 Task: Sort the products by best match.
Action: Mouse moved to (23, 127)
Screenshot: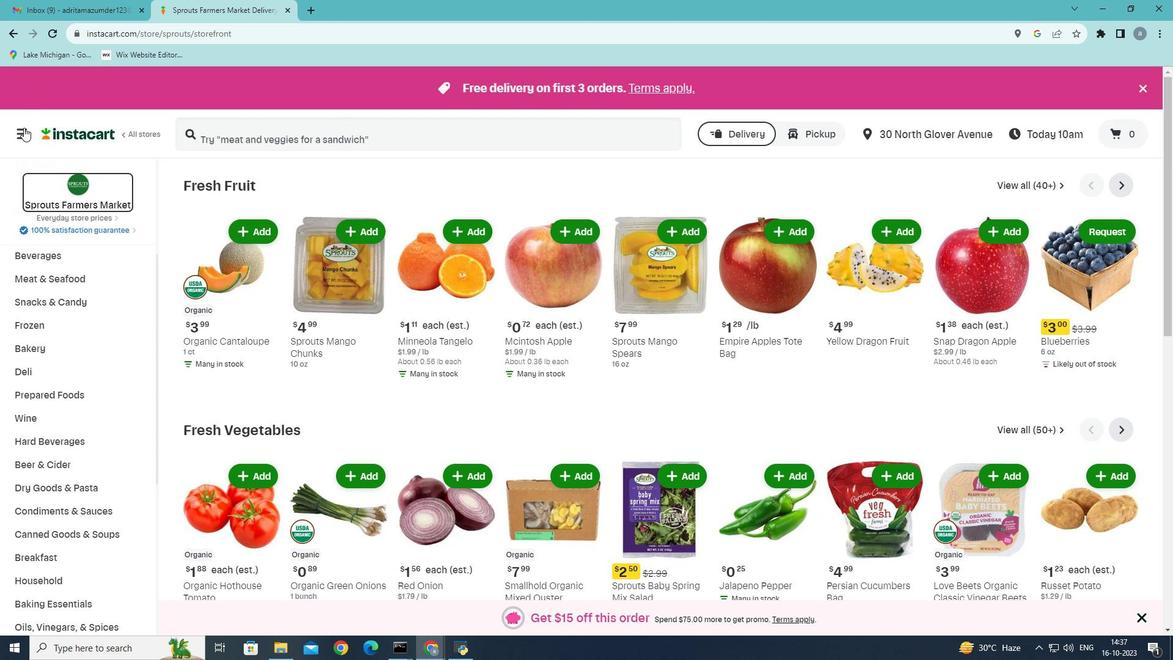 
Action: Mouse pressed left at (23, 127)
Screenshot: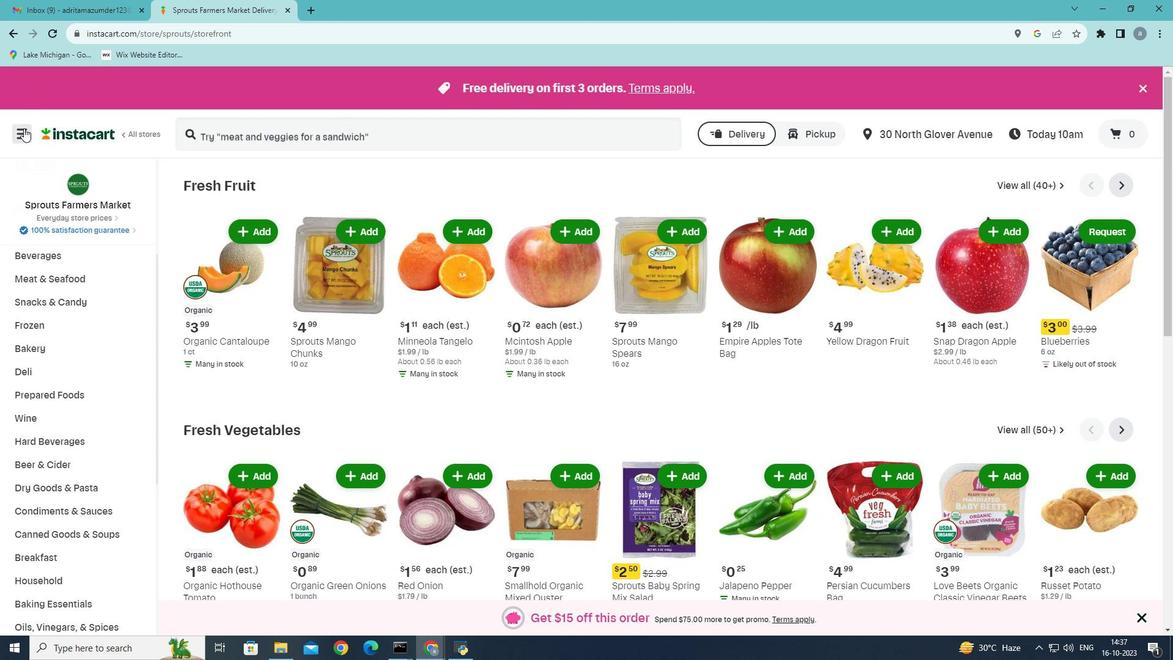 
Action: Mouse moved to (44, 361)
Screenshot: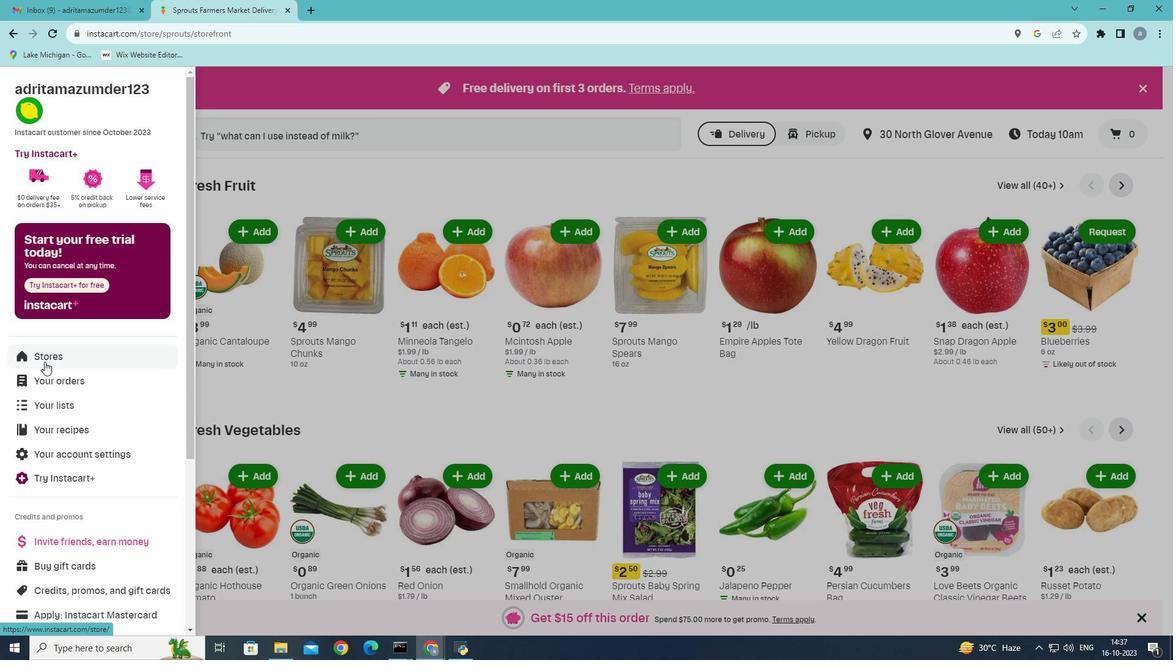 
Action: Mouse pressed left at (44, 361)
Screenshot: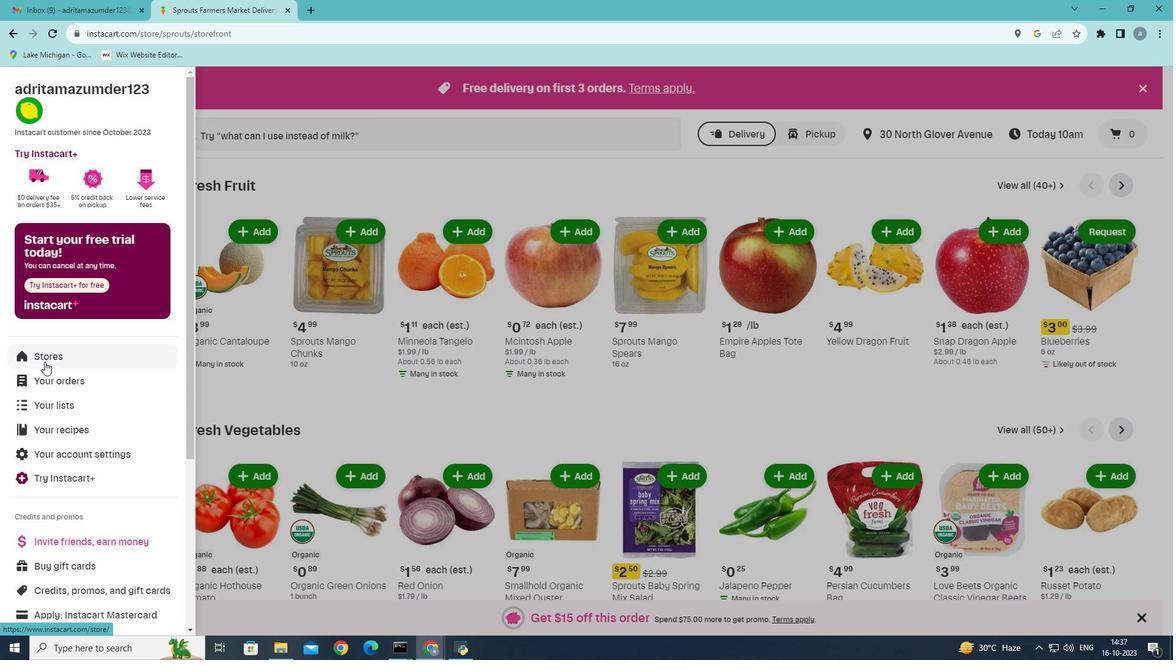 
Action: Mouse moved to (283, 124)
Screenshot: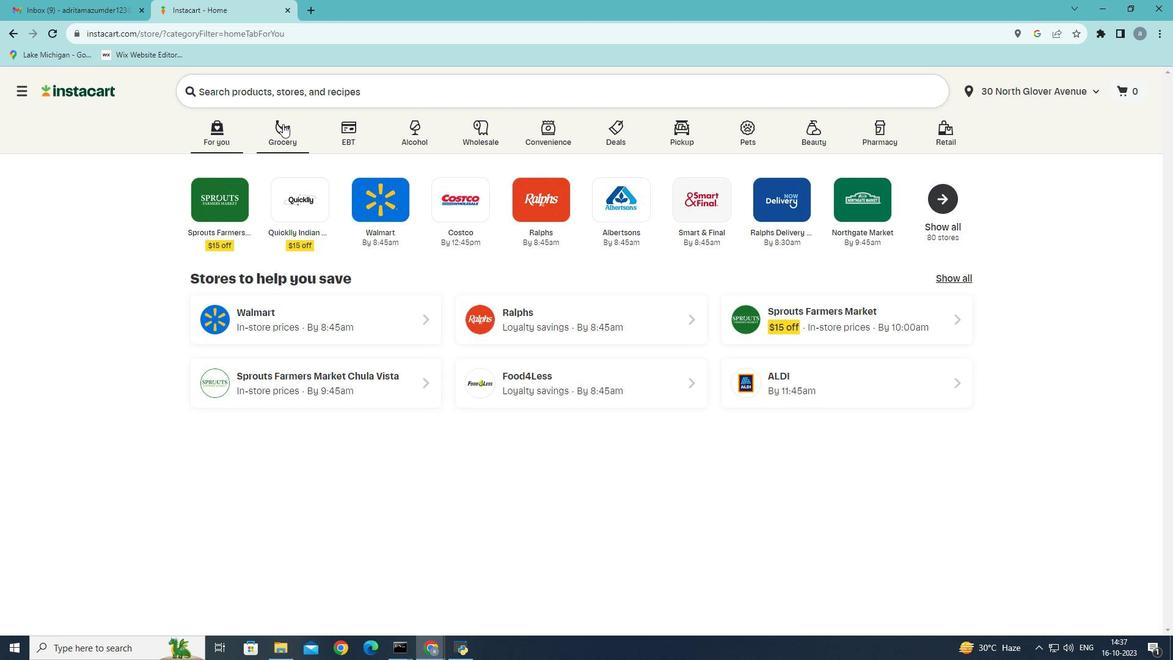 
Action: Mouse pressed left at (283, 124)
Screenshot: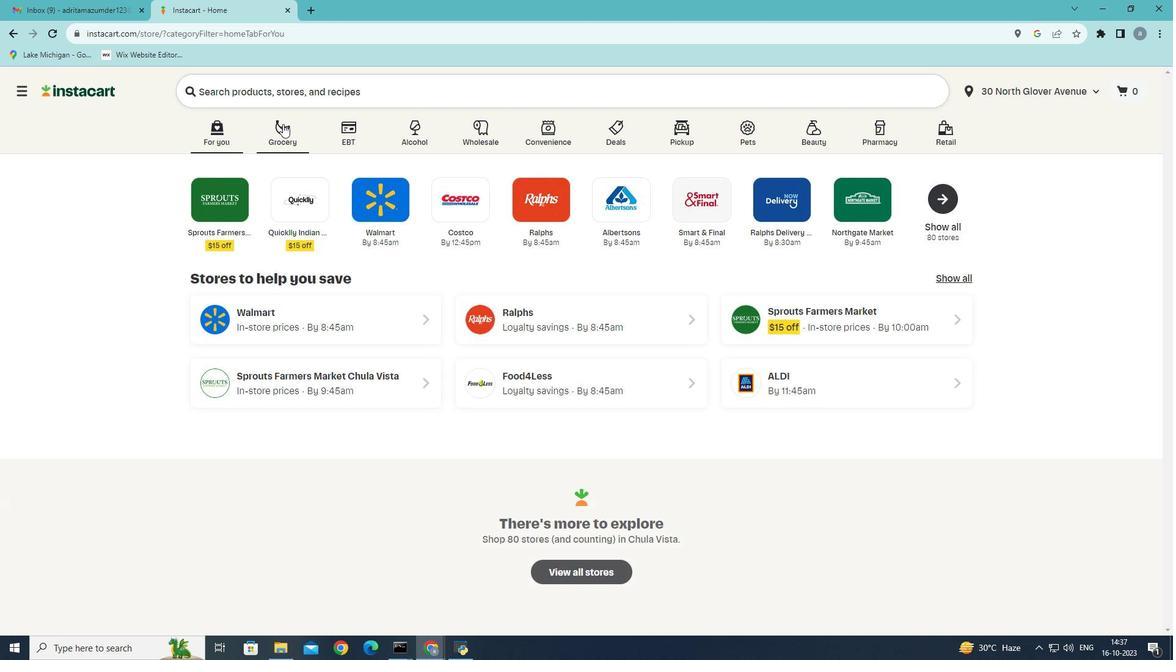 
Action: Mouse moved to (762, 258)
Screenshot: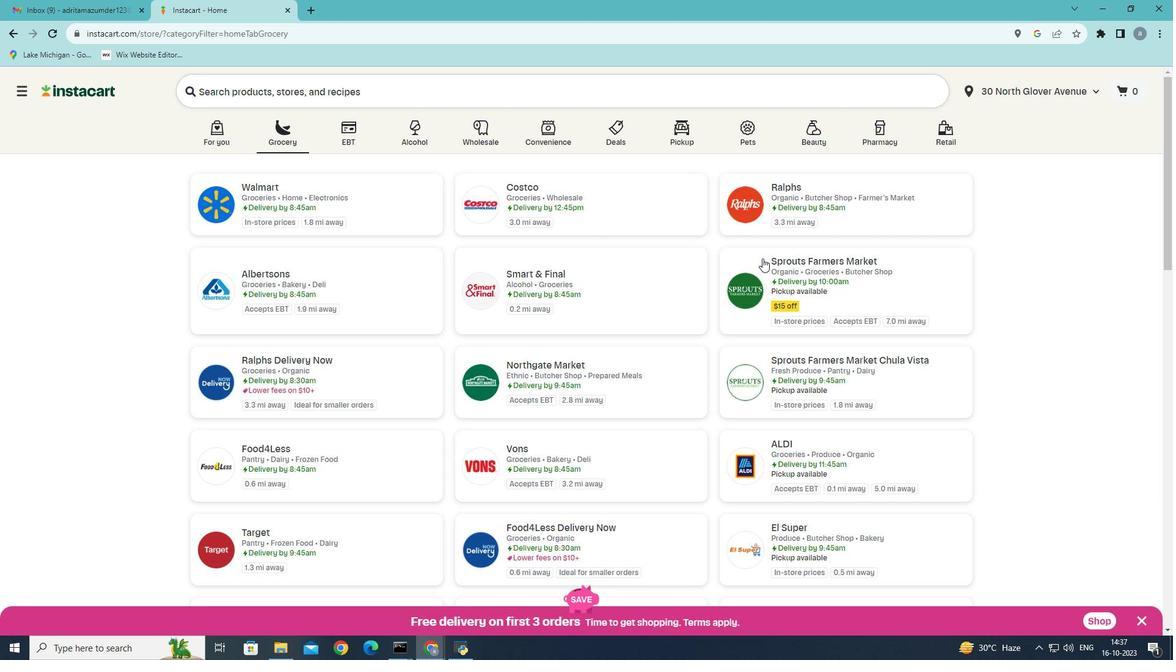 
Action: Mouse pressed left at (762, 258)
Screenshot: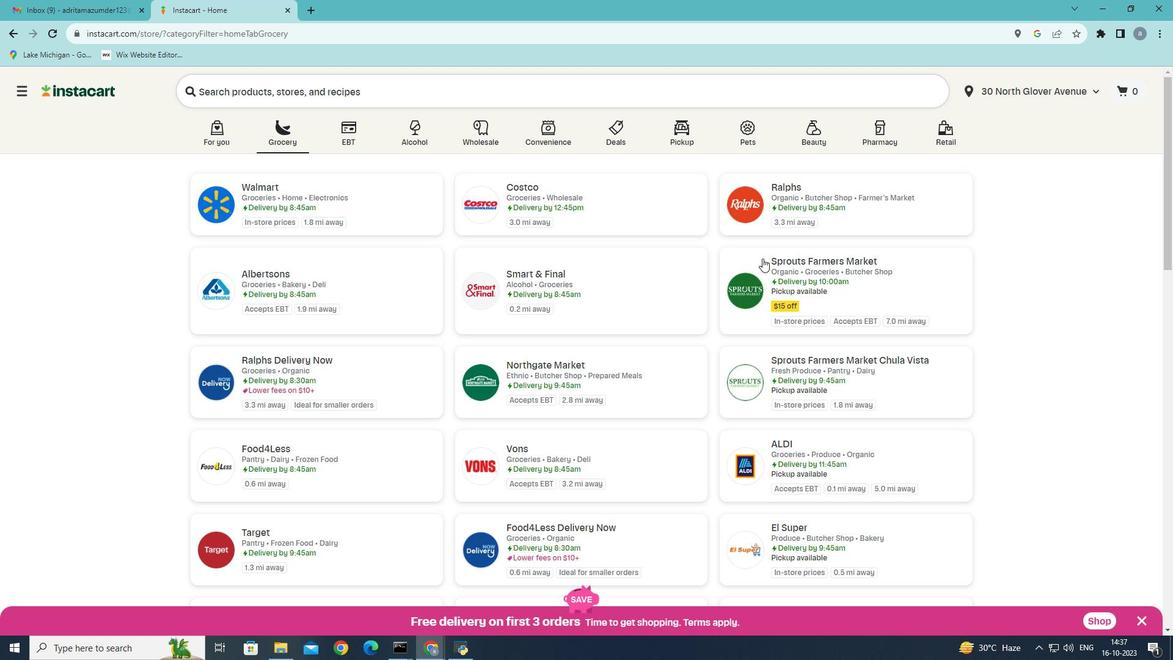 
Action: Mouse moved to (66, 508)
Screenshot: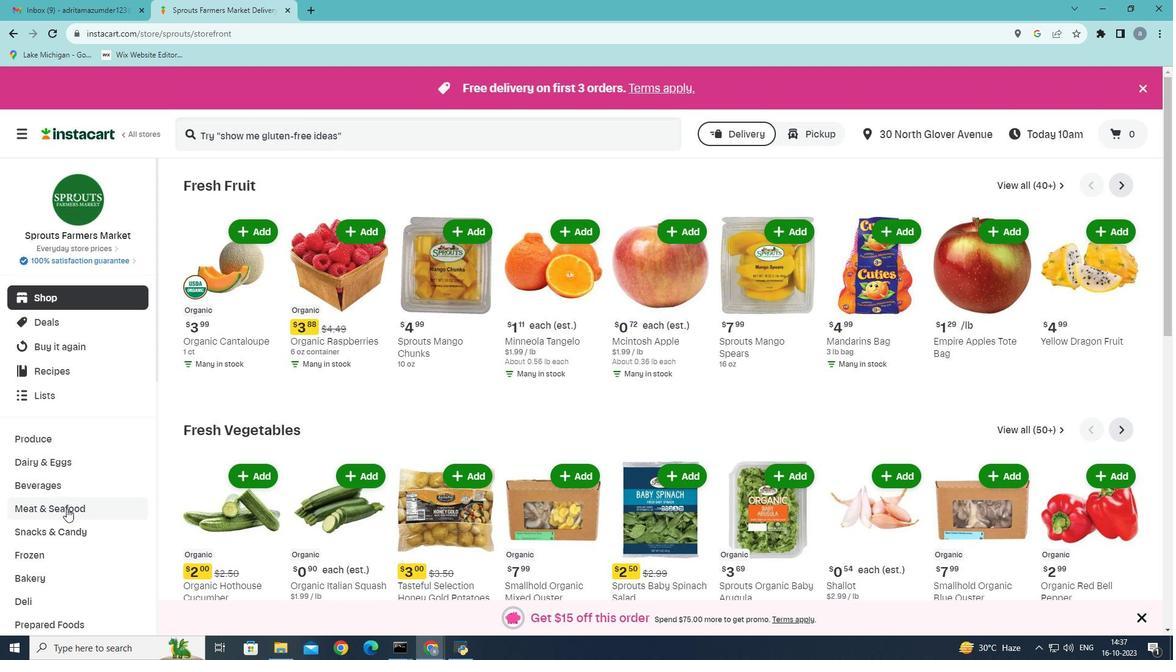 
Action: Mouse pressed left at (66, 508)
Screenshot: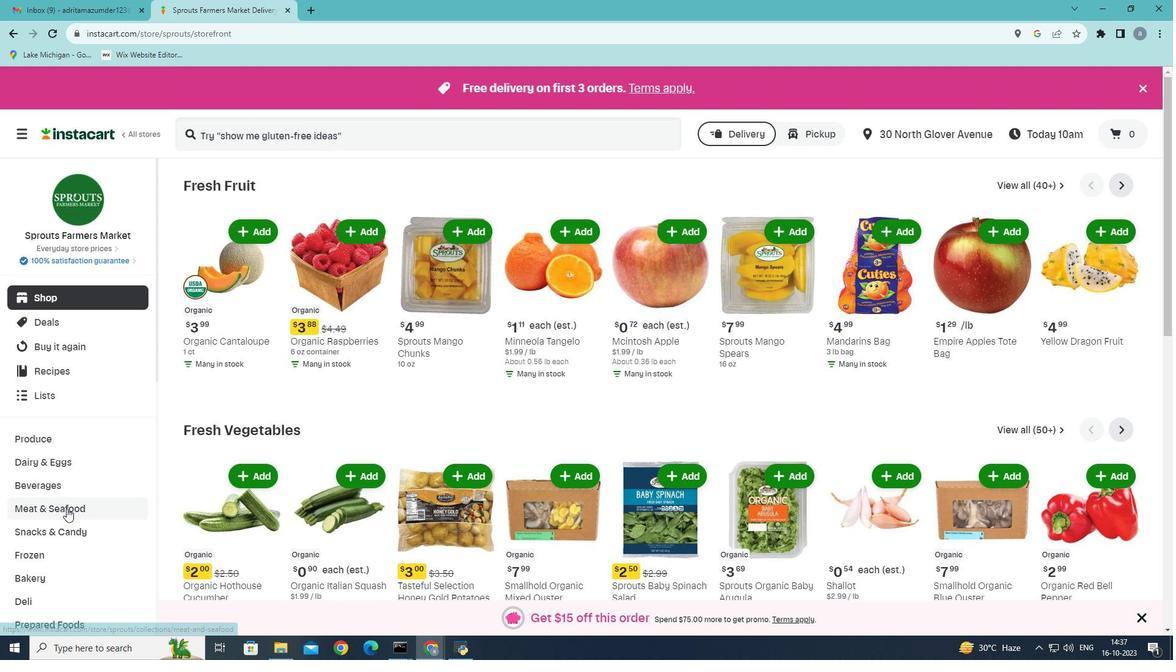 
Action: Mouse moved to (309, 212)
Screenshot: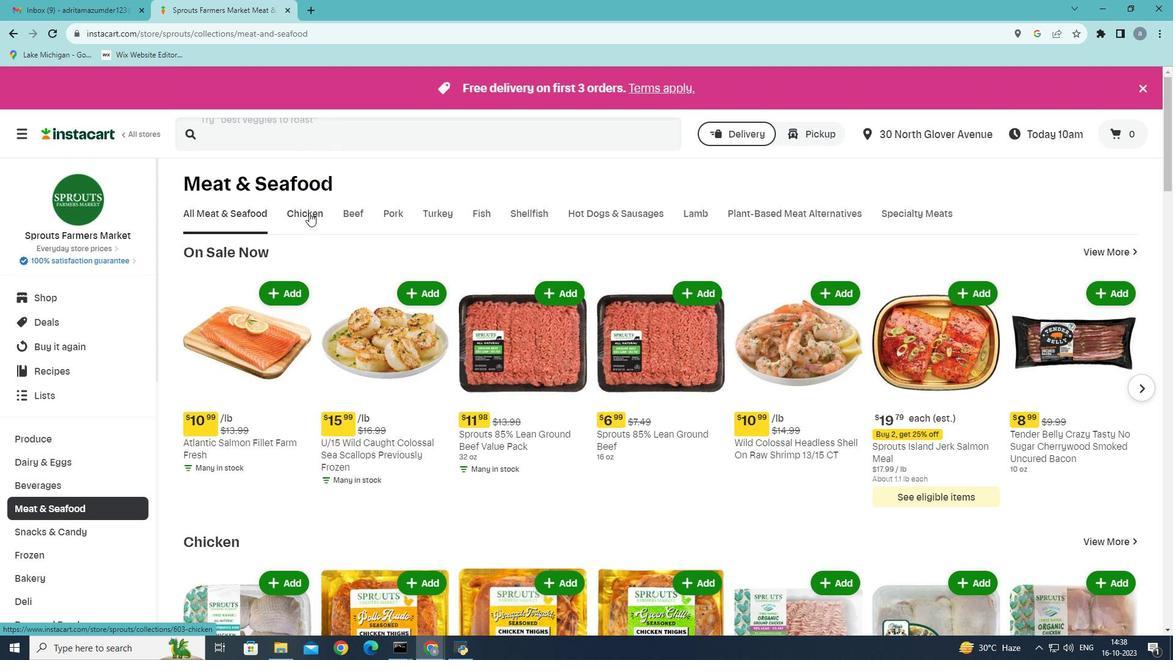 
Action: Mouse pressed left at (309, 212)
Screenshot: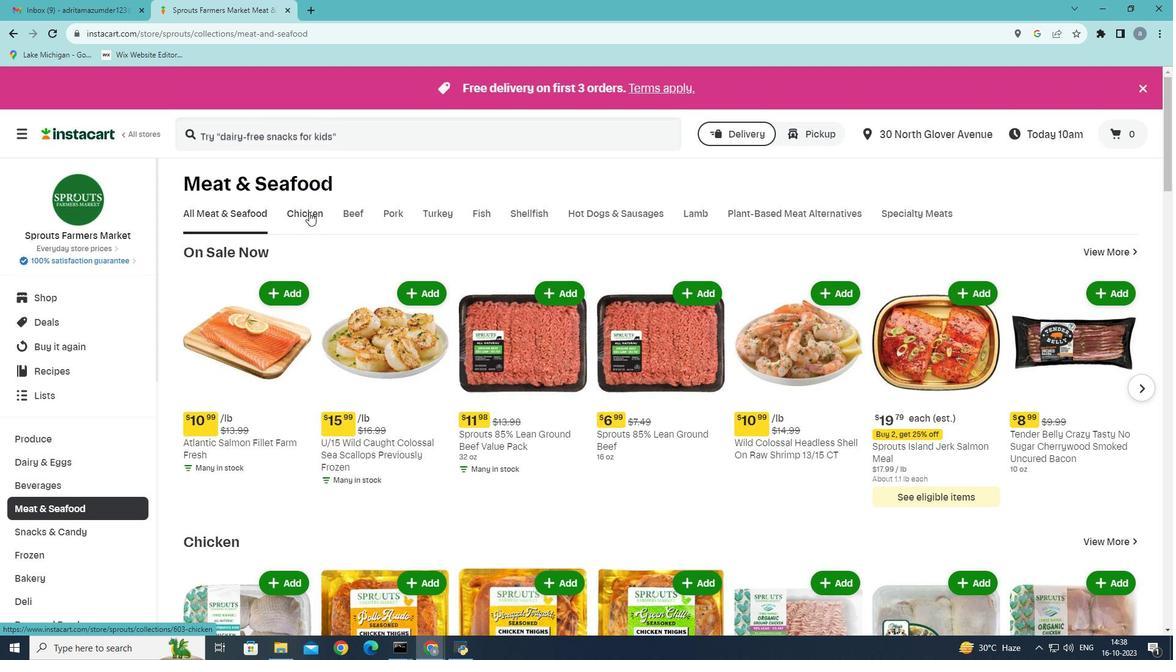 
Action: Mouse moved to (1122, 314)
Screenshot: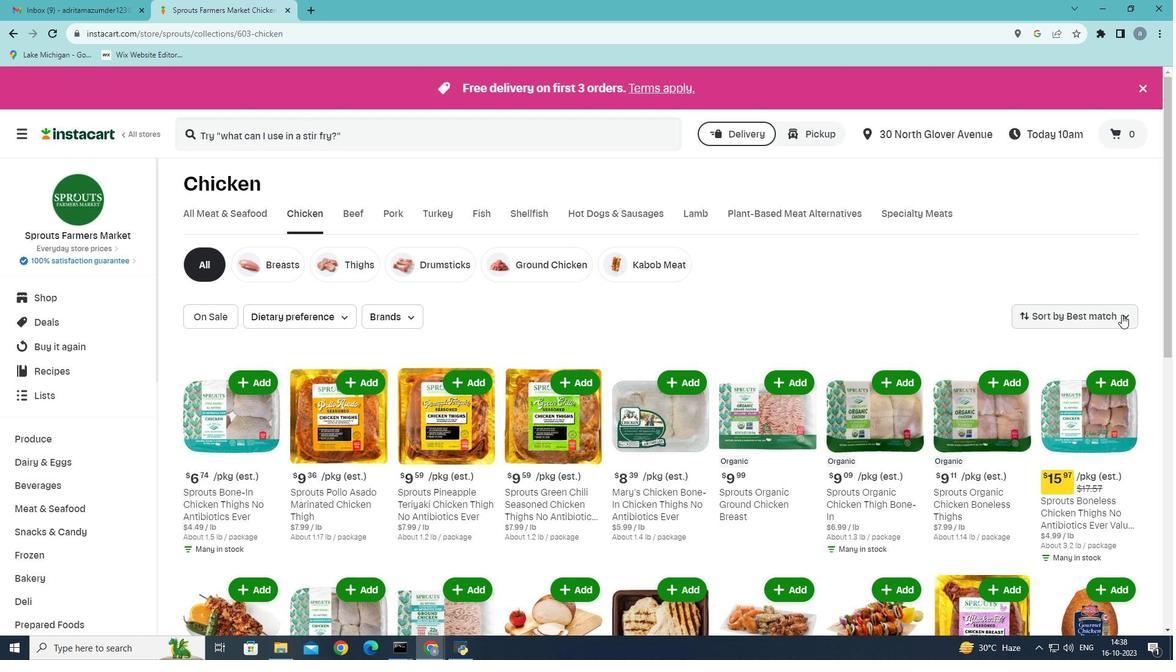 
Action: Mouse pressed left at (1122, 314)
Screenshot: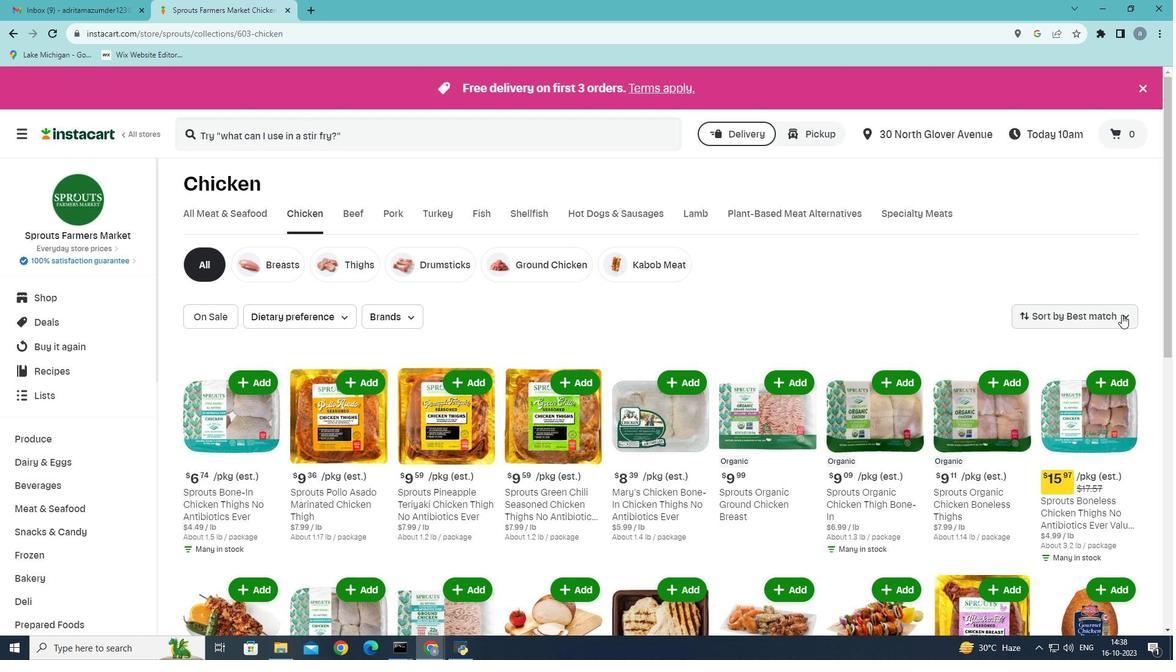 
Action: Mouse moved to (1050, 354)
Screenshot: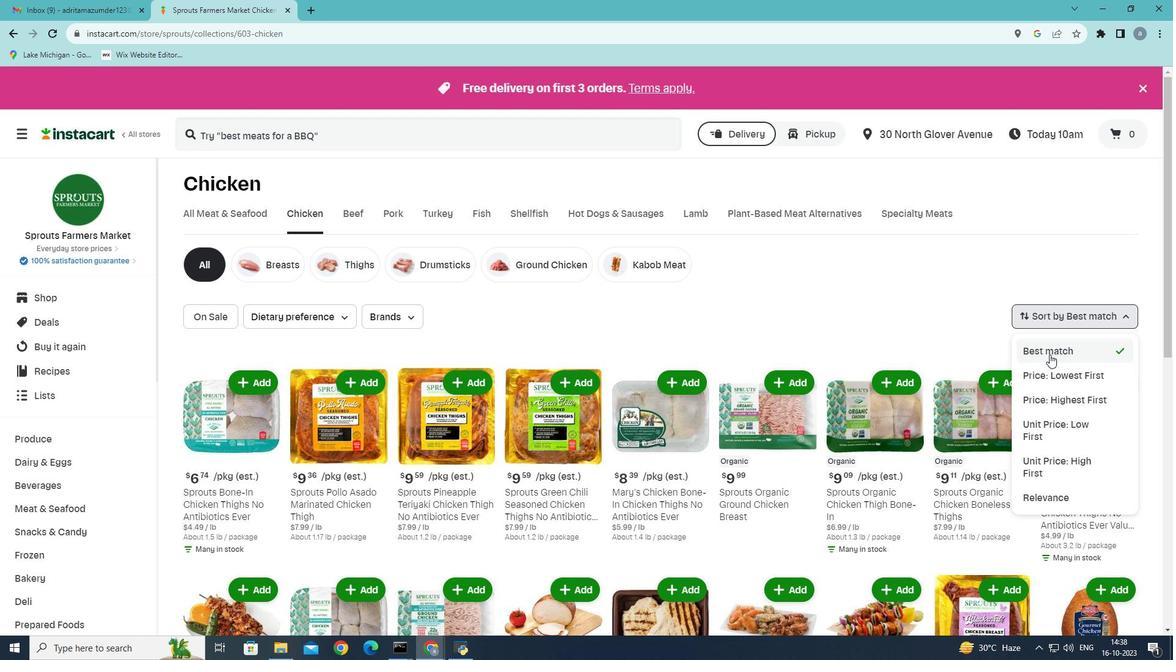 
Action: Mouse pressed left at (1050, 354)
Screenshot: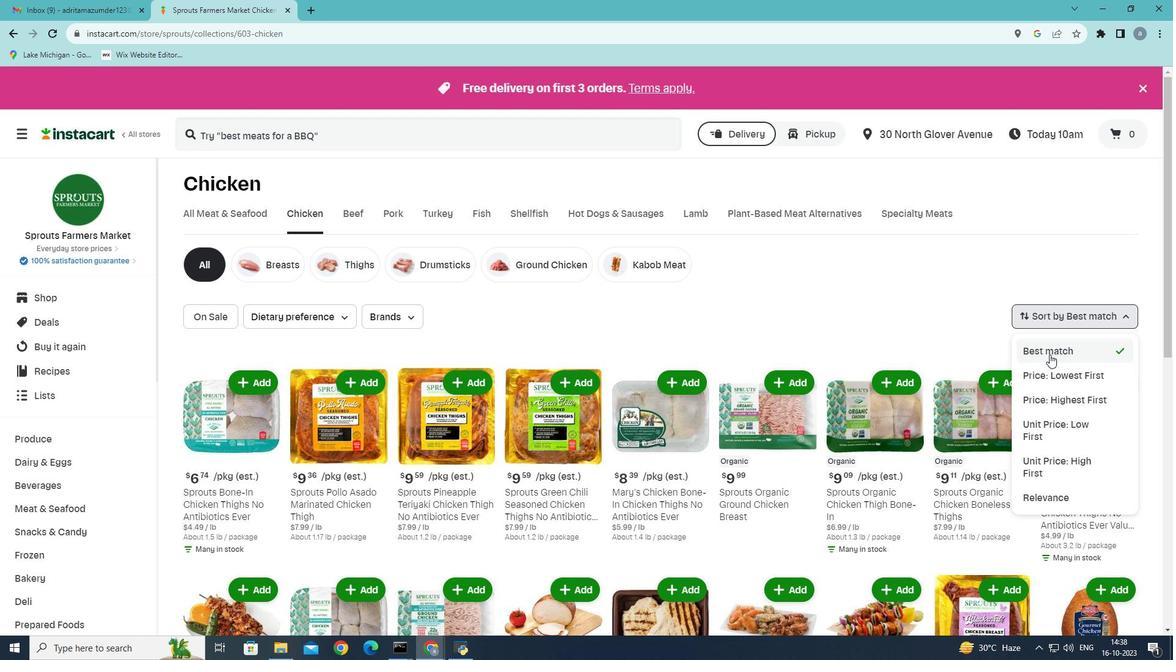 
Action: Mouse moved to (314, 309)
Screenshot: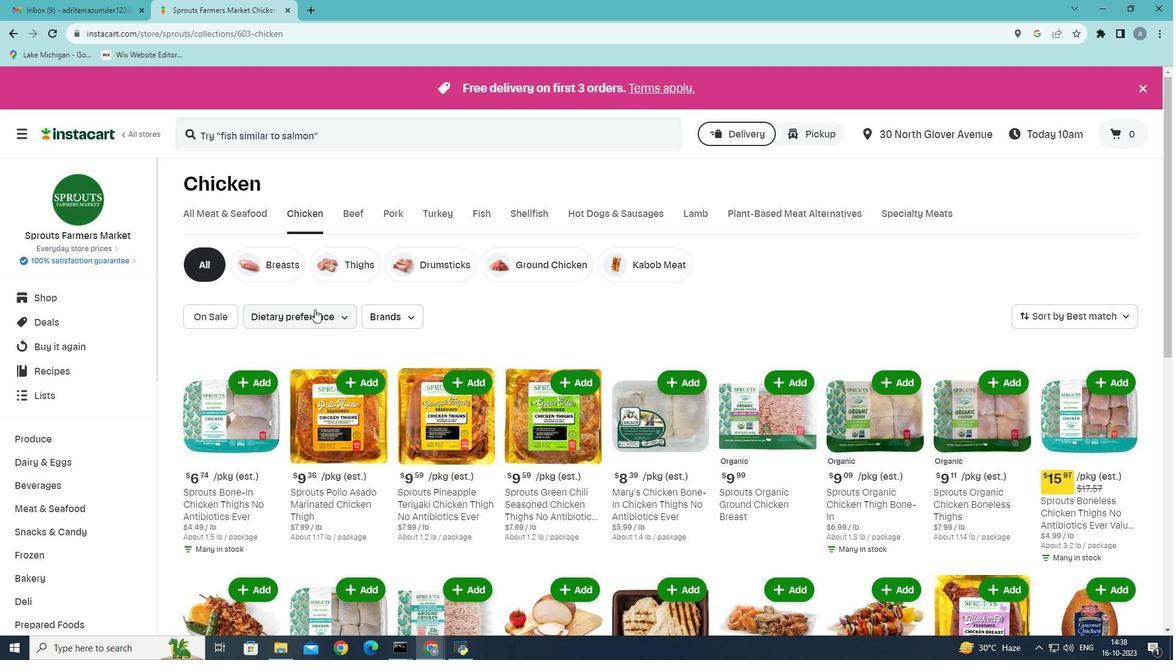 
